 Task: Create a due date automation when advanced on, 2 days before a card is due add dates not starting this week at 11:00 AM.
Action: Mouse moved to (1115, 82)
Screenshot: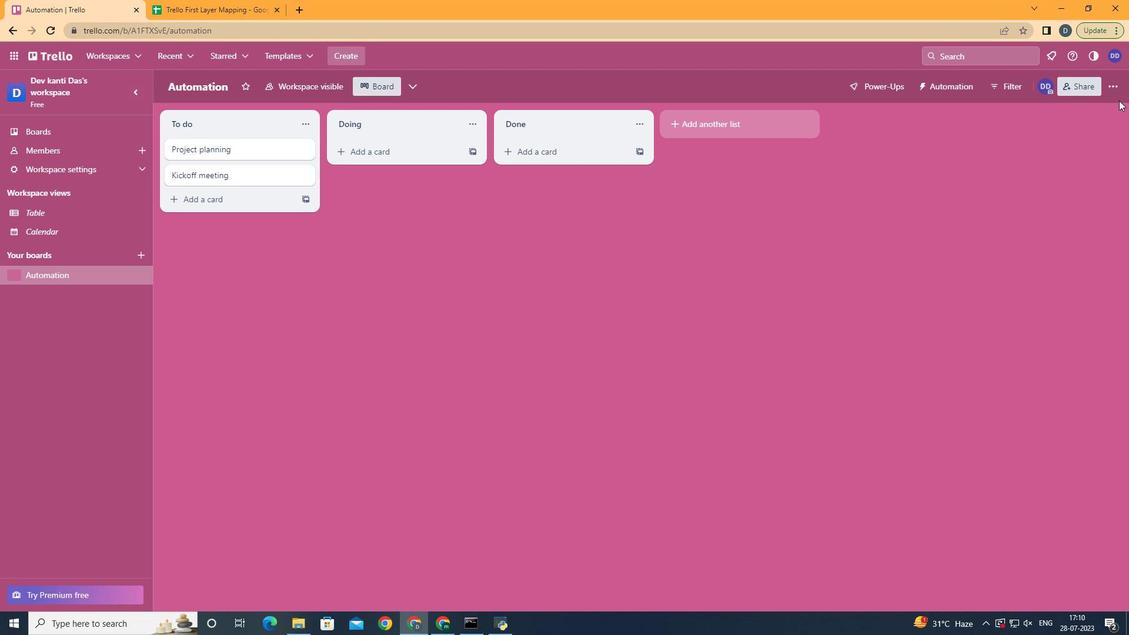 
Action: Mouse pressed left at (1115, 82)
Screenshot: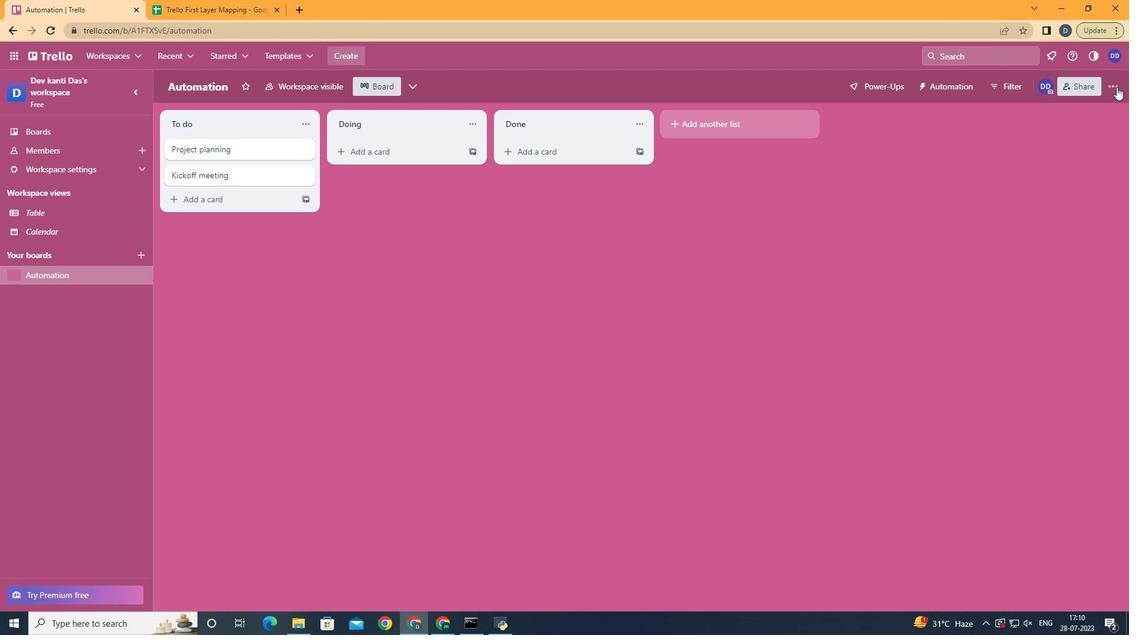 
Action: Mouse moved to (1051, 240)
Screenshot: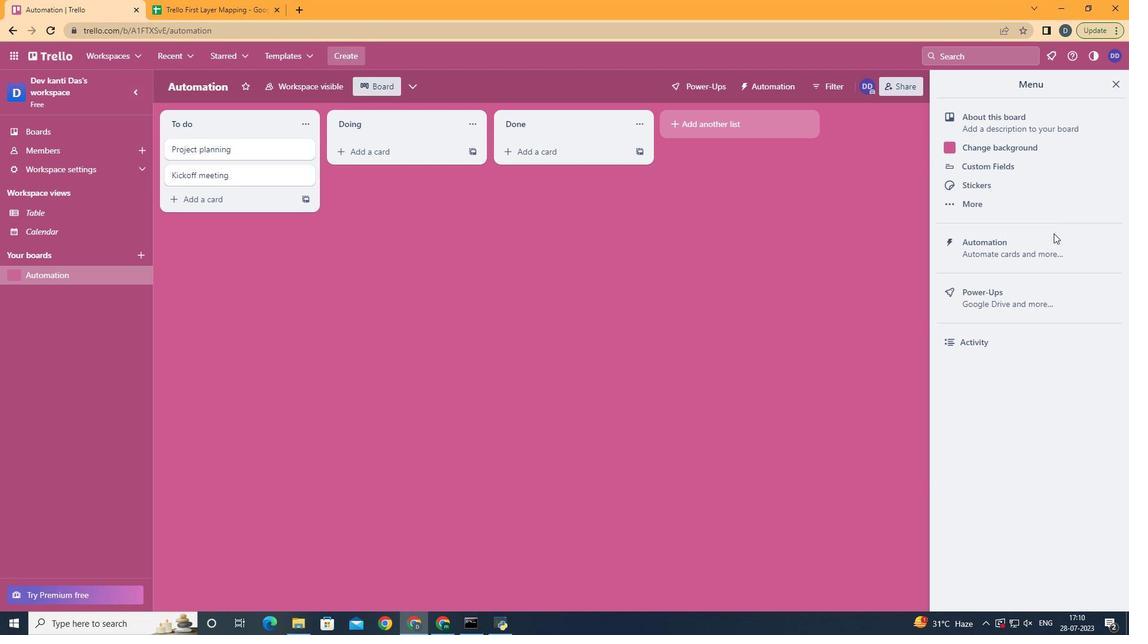 
Action: Mouse pressed left at (1051, 240)
Screenshot: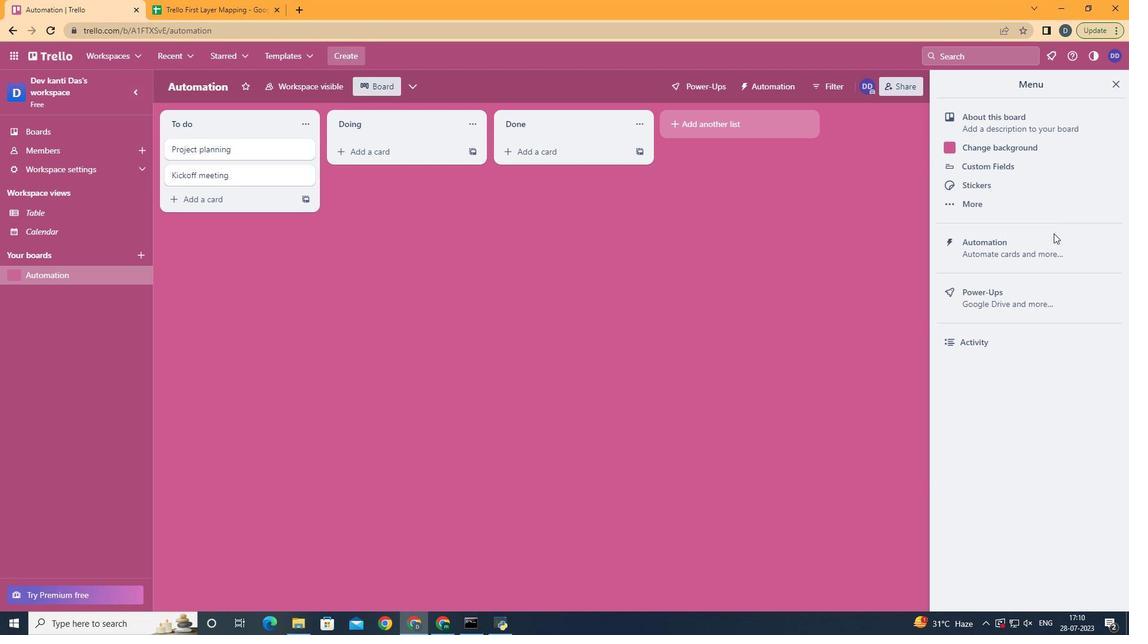 
Action: Mouse moved to (233, 226)
Screenshot: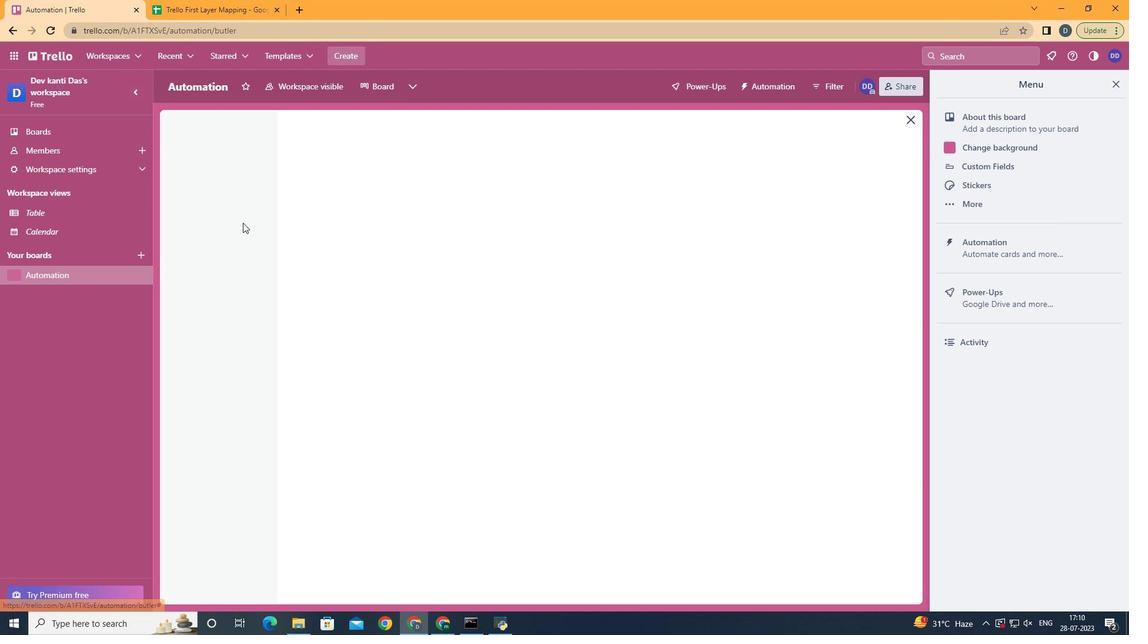 
Action: Mouse pressed left at (233, 226)
Screenshot: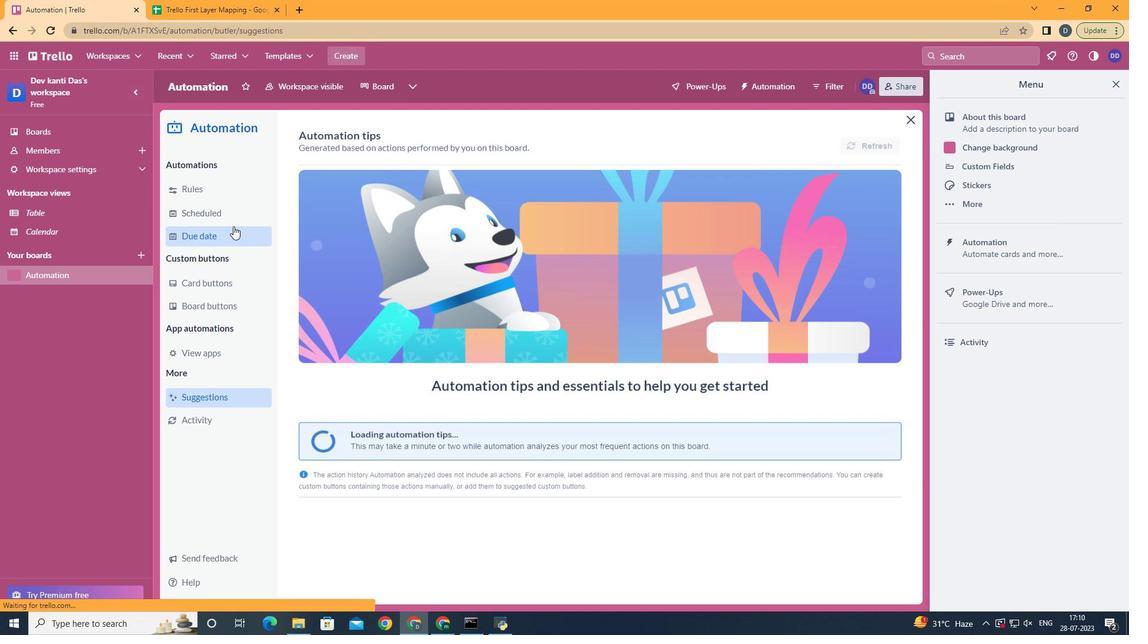 
Action: Mouse moved to (840, 142)
Screenshot: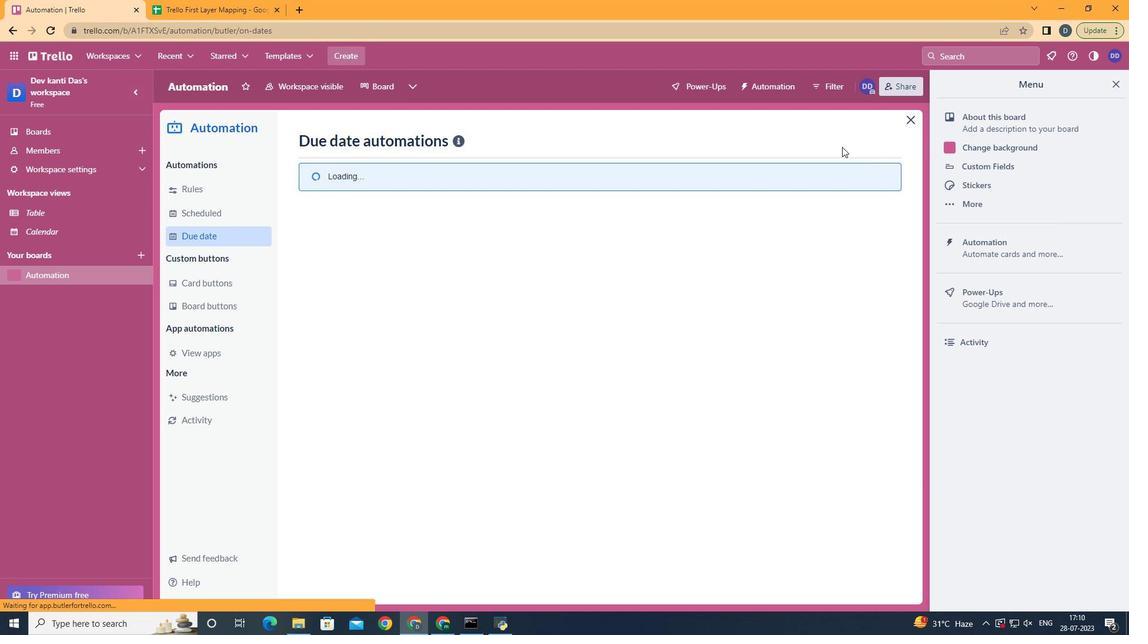 
Action: Mouse pressed left at (840, 142)
Screenshot: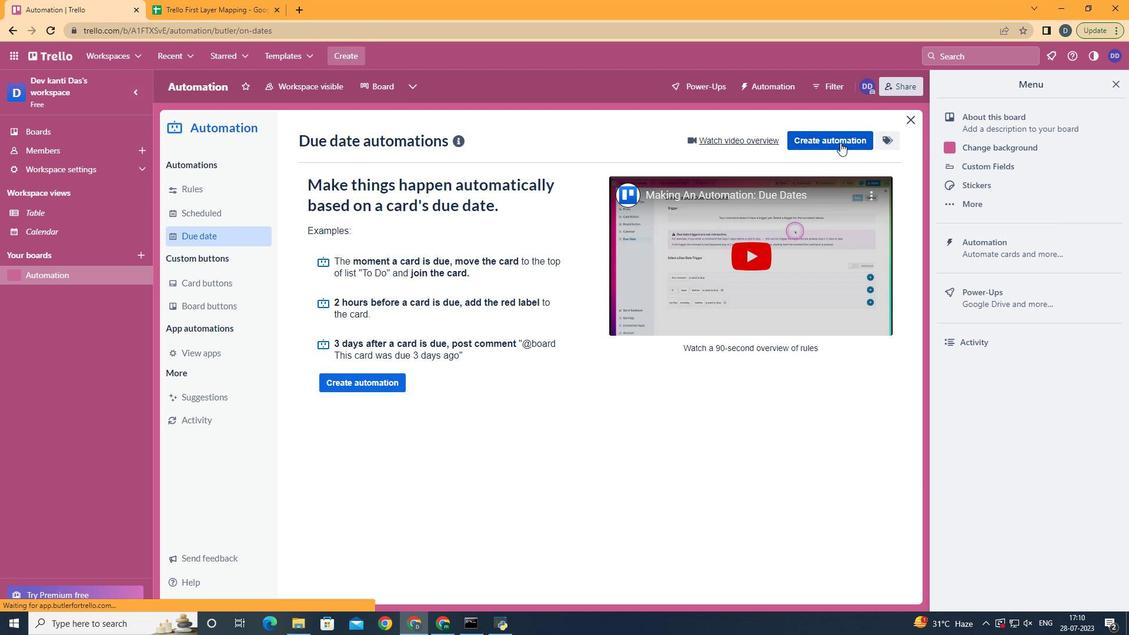 
Action: Mouse moved to (444, 252)
Screenshot: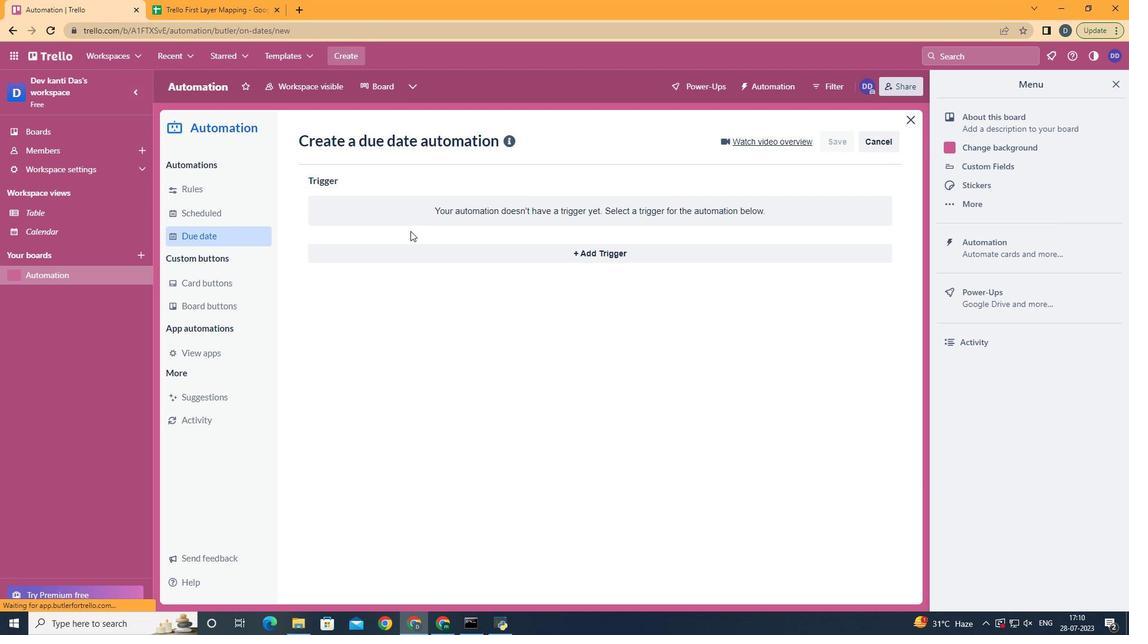 
Action: Mouse pressed left at (444, 252)
Screenshot: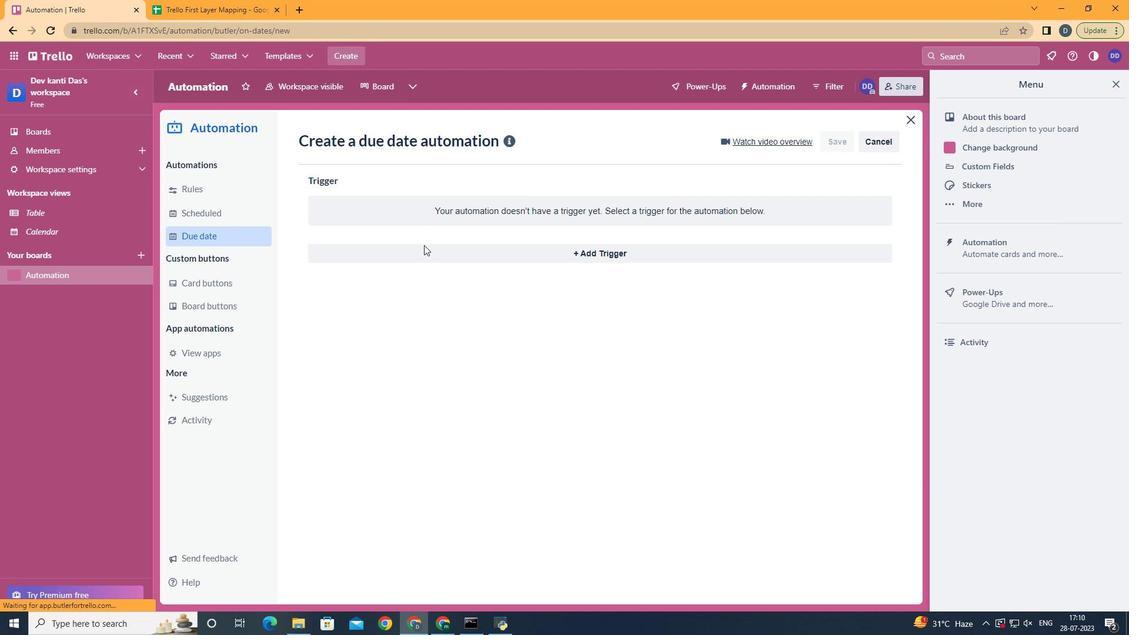 
Action: Mouse moved to (474, 426)
Screenshot: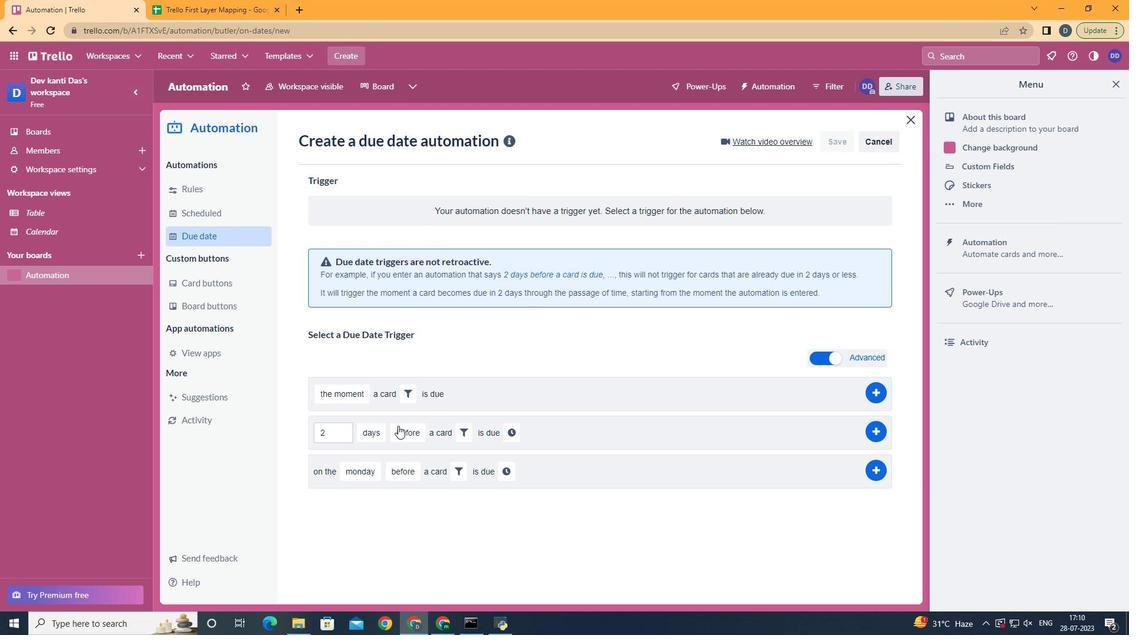 
Action: Mouse pressed left at (474, 426)
Screenshot: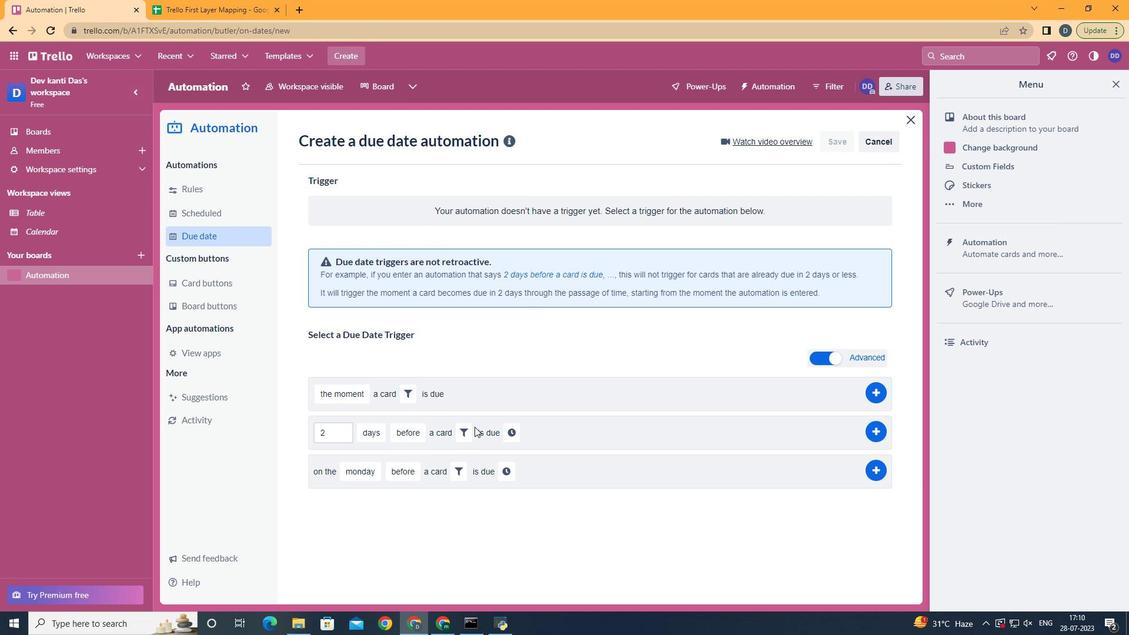 
Action: Mouse moved to (472, 427)
Screenshot: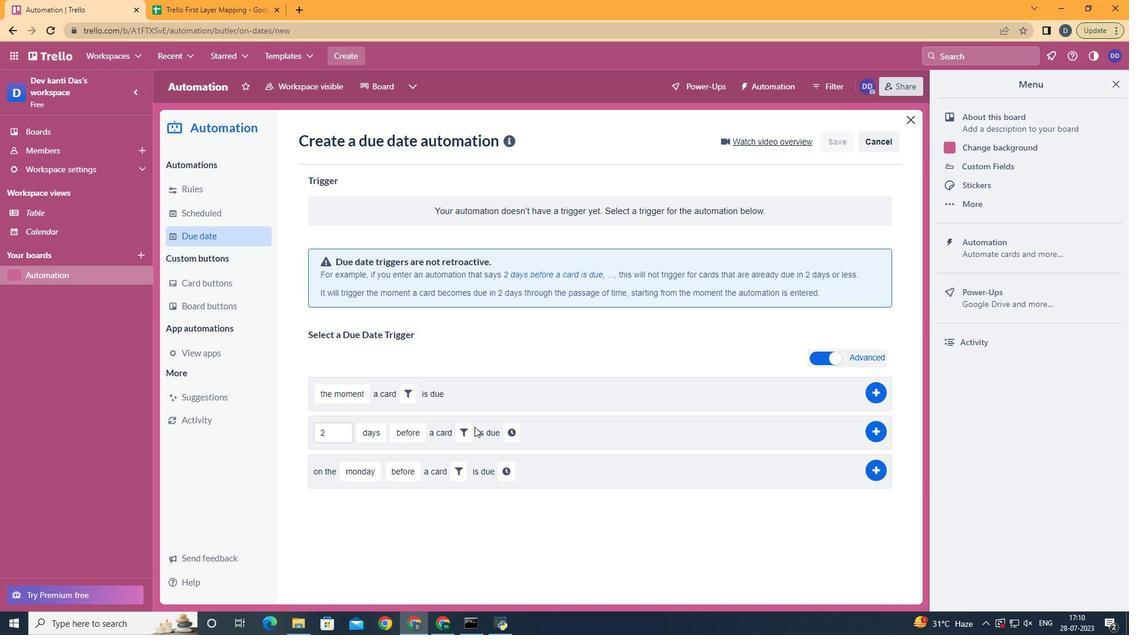 
Action: Mouse pressed left at (472, 427)
Screenshot: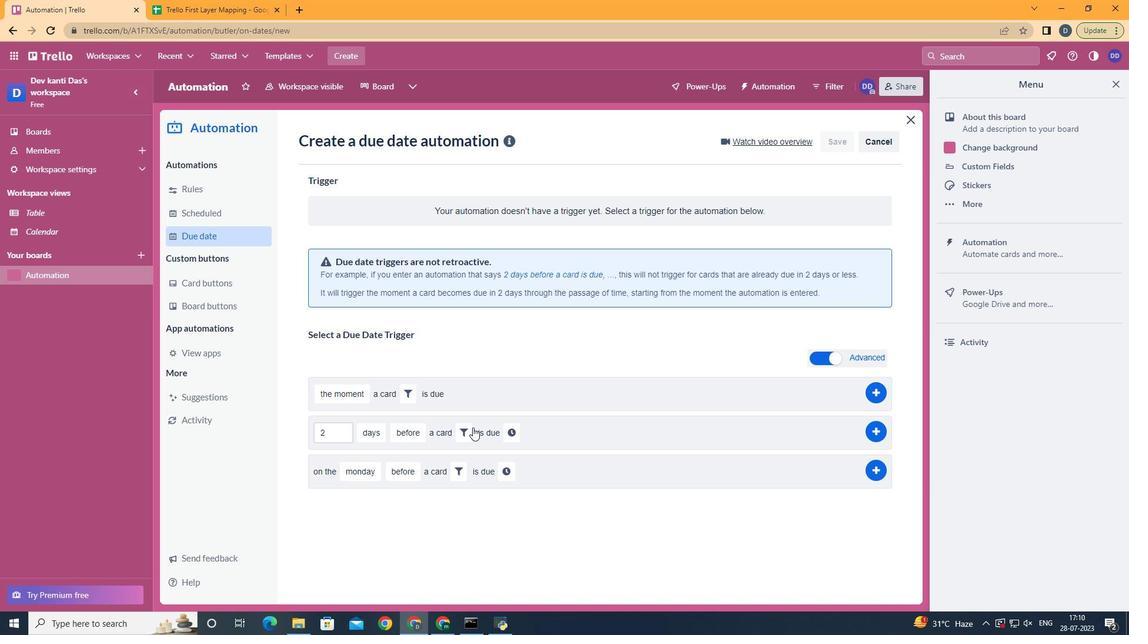 
Action: Mouse moved to (518, 478)
Screenshot: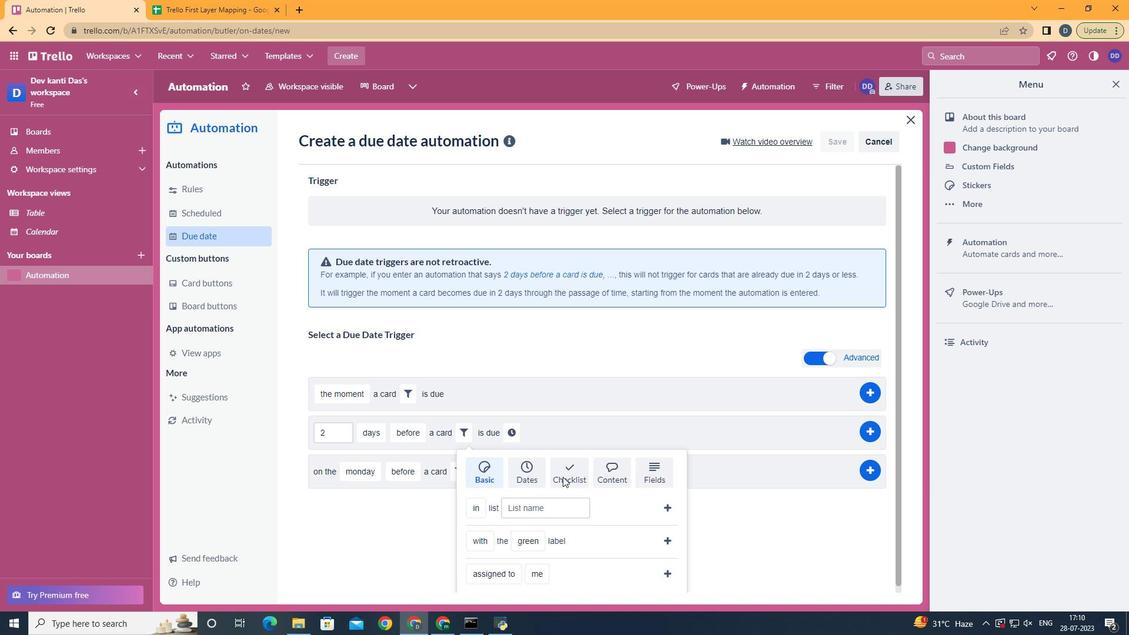 
Action: Mouse pressed left at (518, 478)
Screenshot: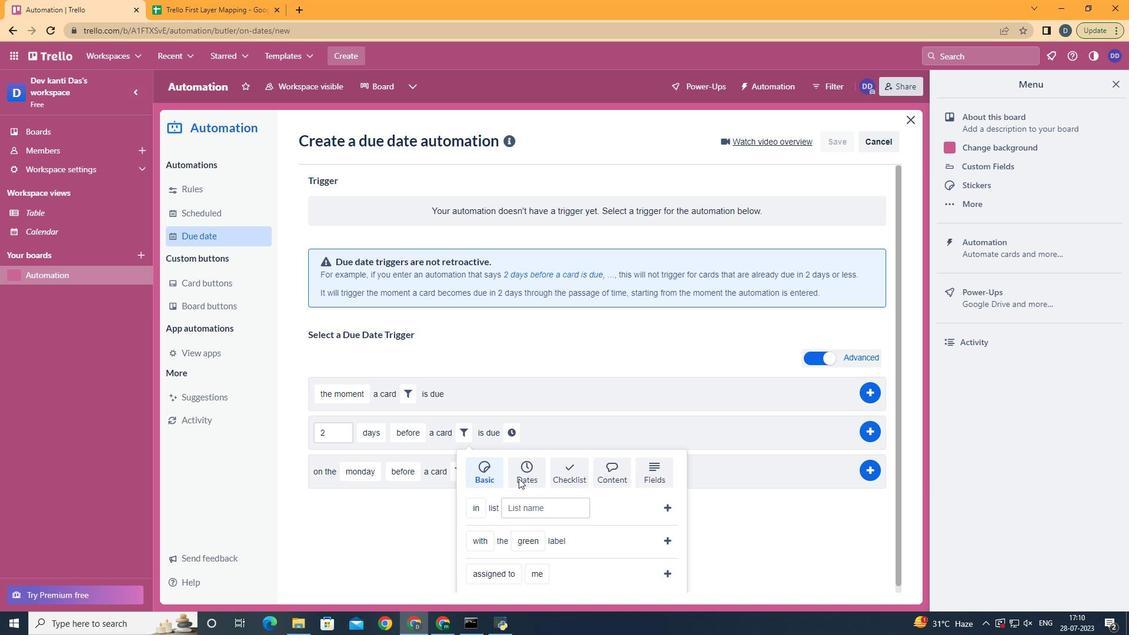 
Action: Mouse moved to (522, 464)
Screenshot: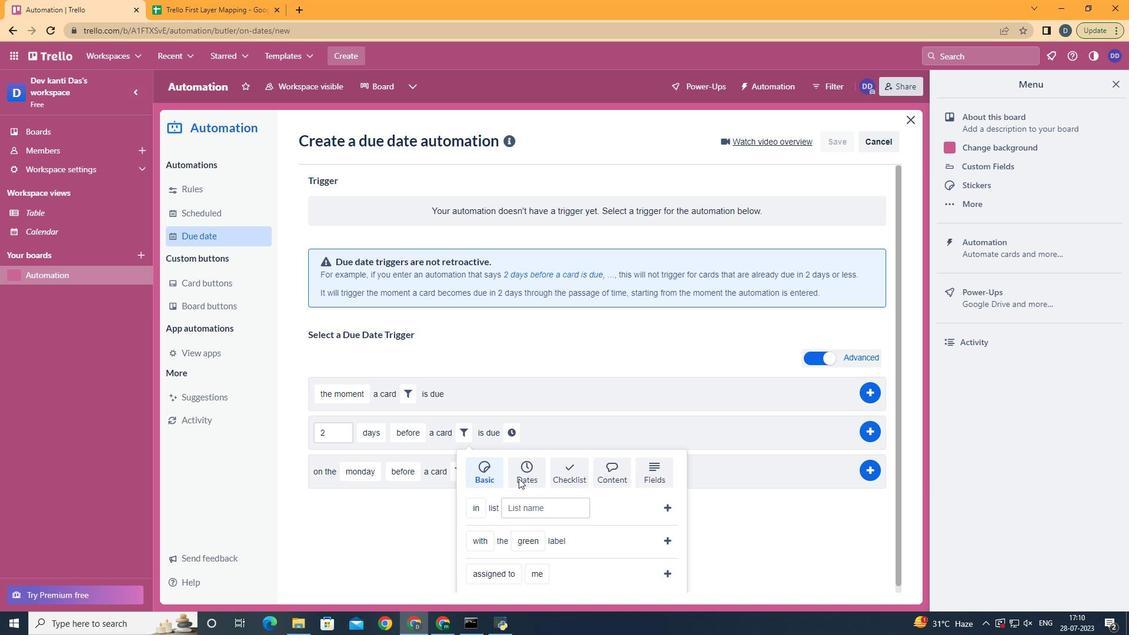 
Action: Mouse scrolled (522, 463) with delta (0, 0)
Screenshot: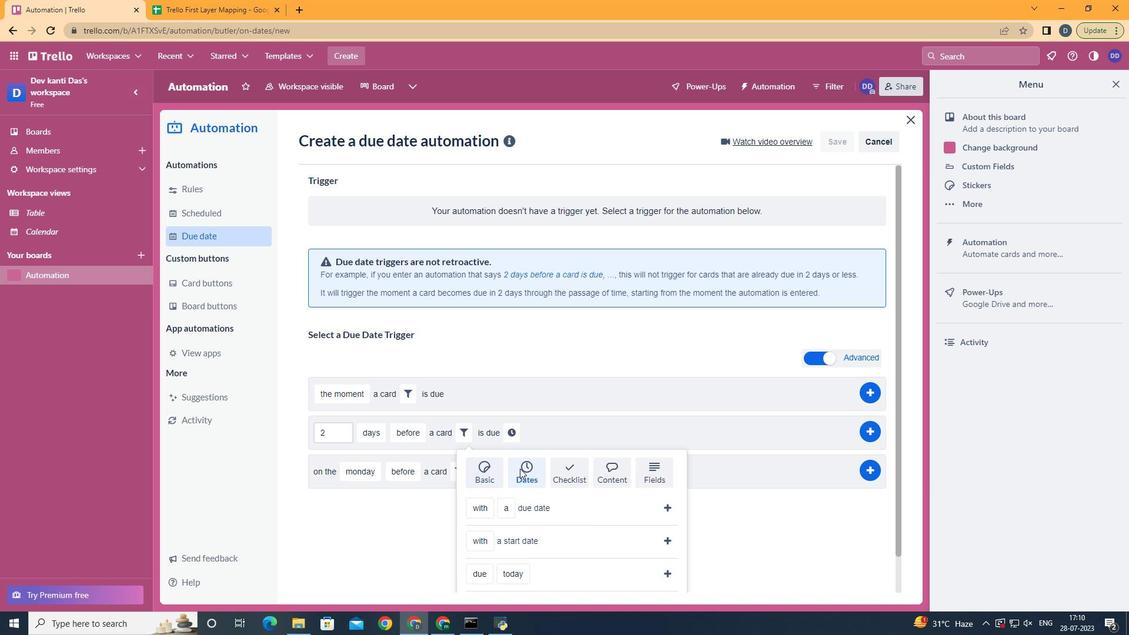 
Action: Mouse scrolled (522, 463) with delta (0, 0)
Screenshot: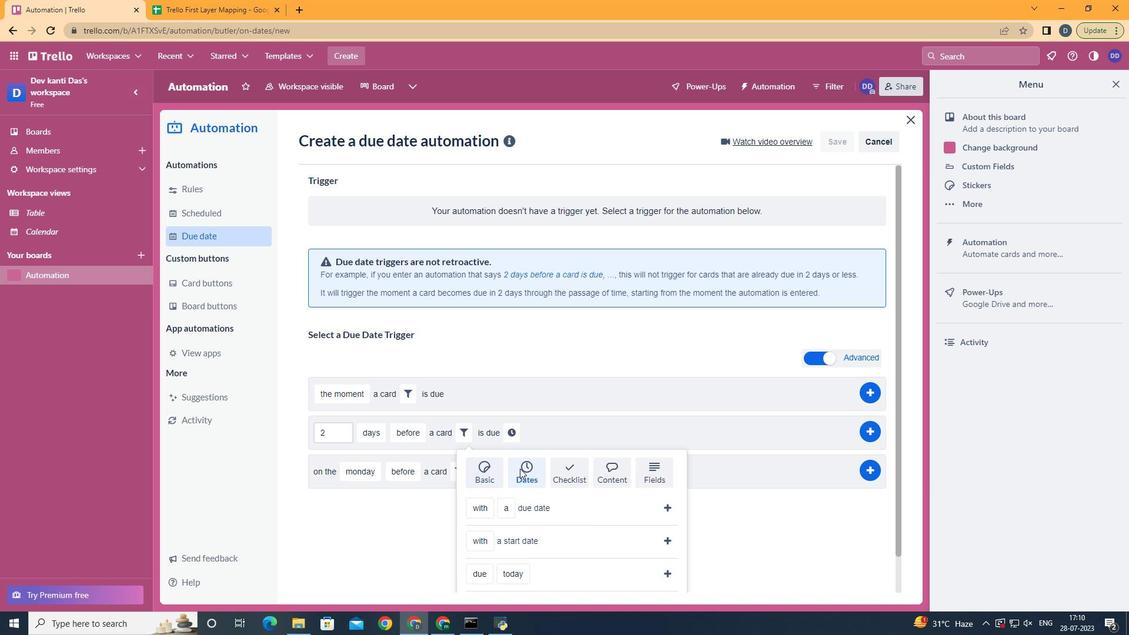 
Action: Mouse scrolled (522, 463) with delta (0, 0)
Screenshot: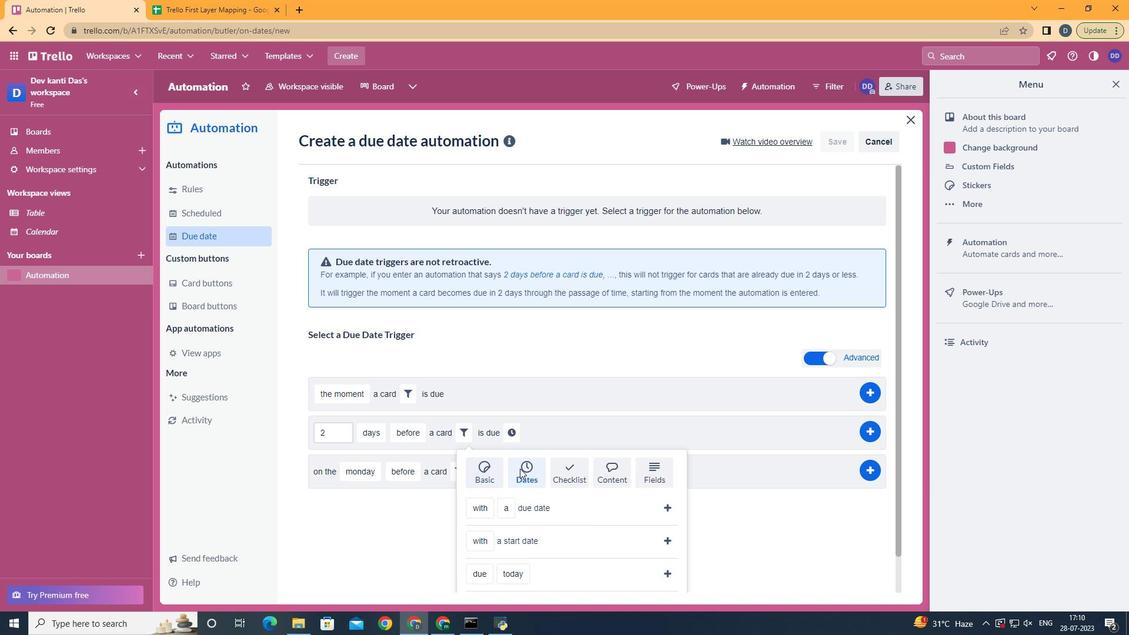 
Action: Mouse scrolled (522, 463) with delta (0, 0)
Screenshot: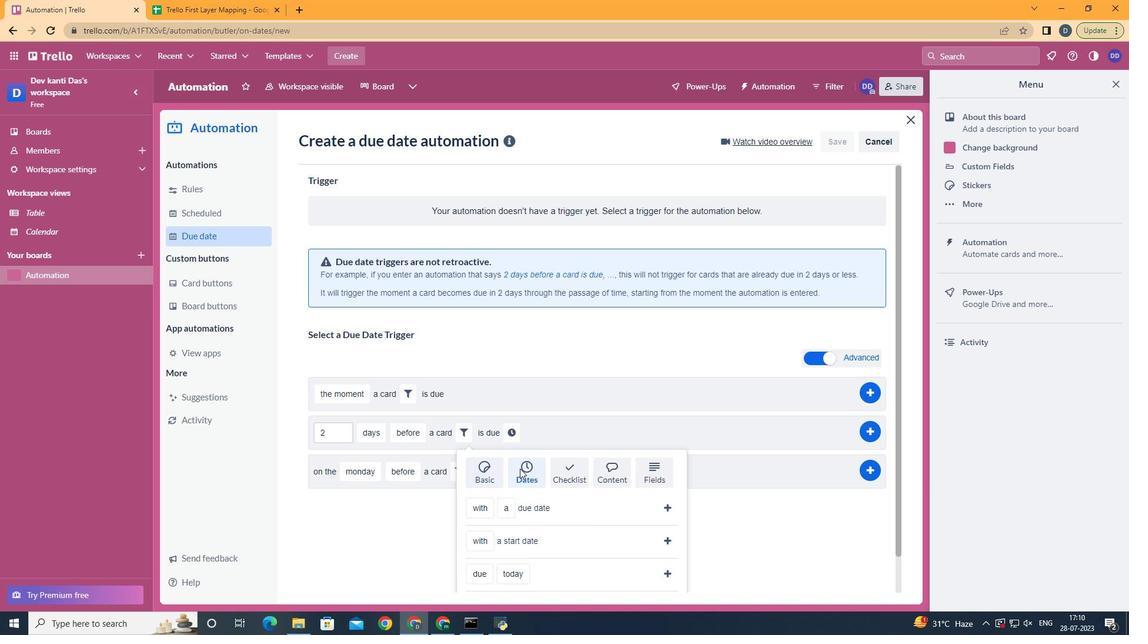 
Action: Mouse scrolled (522, 463) with delta (0, 0)
Screenshot: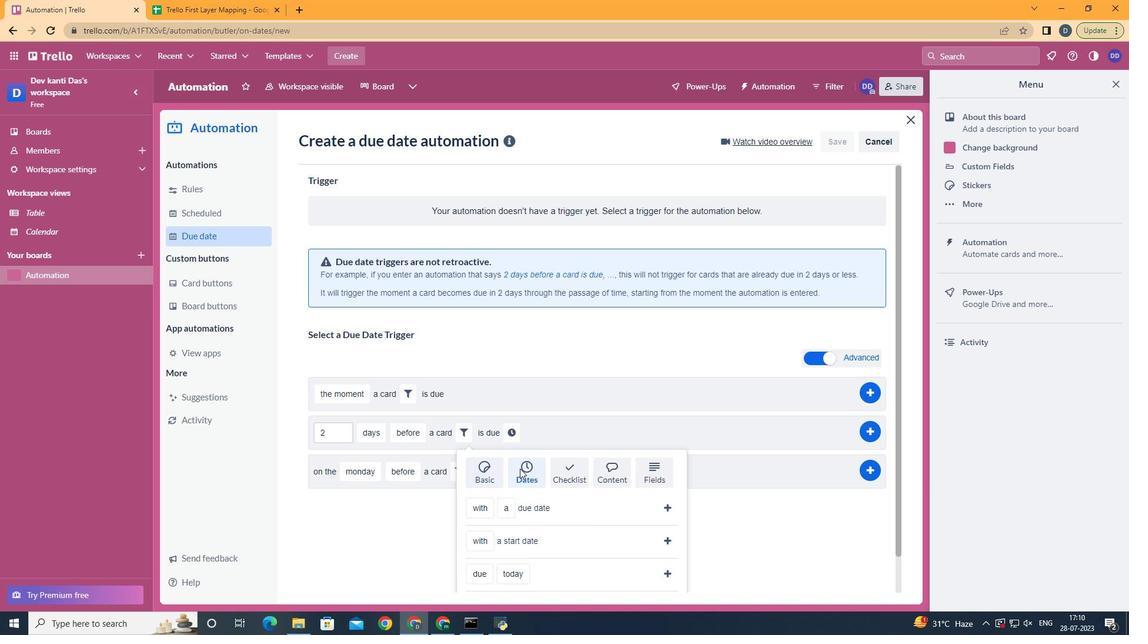 
Action: Mouse moved to (493, 515)
Screenshot: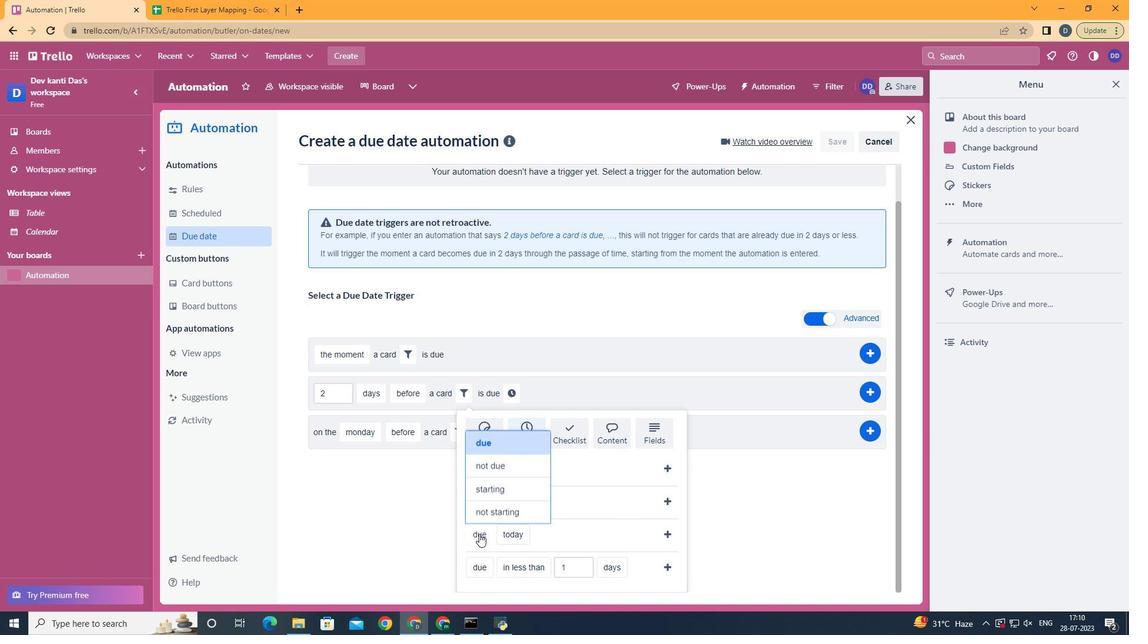 
Action: Mouse pressed left at (493, 515)
Screenshot: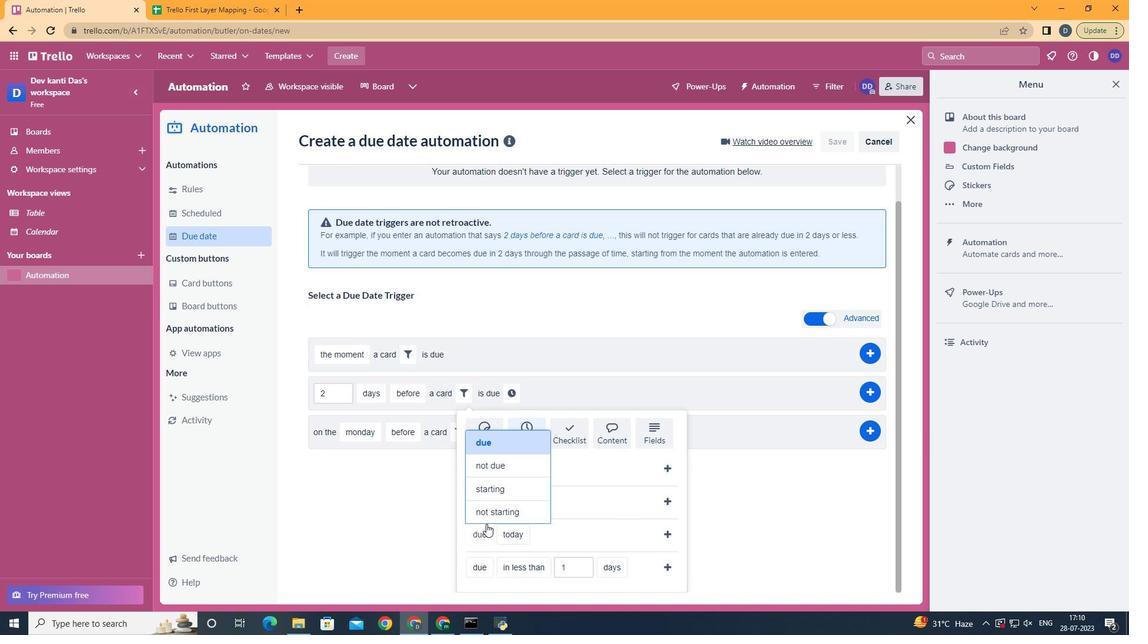 
Action: Mouse moved to (562, 440)
Screenshot: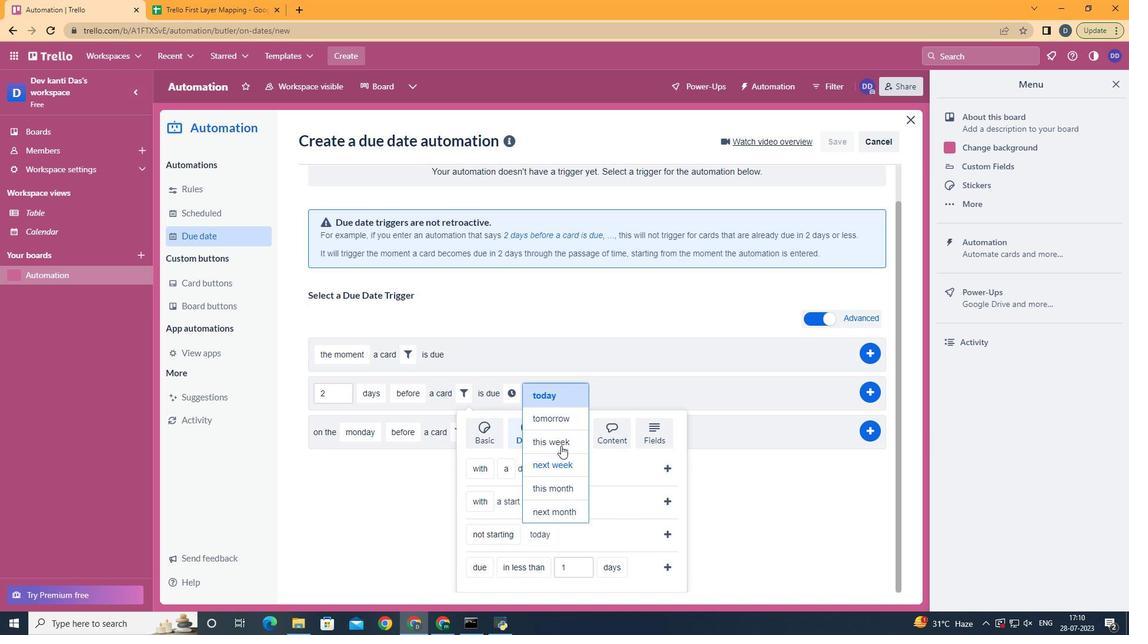 
Action: Mouse pressed left at (562, 440)
Screenshot: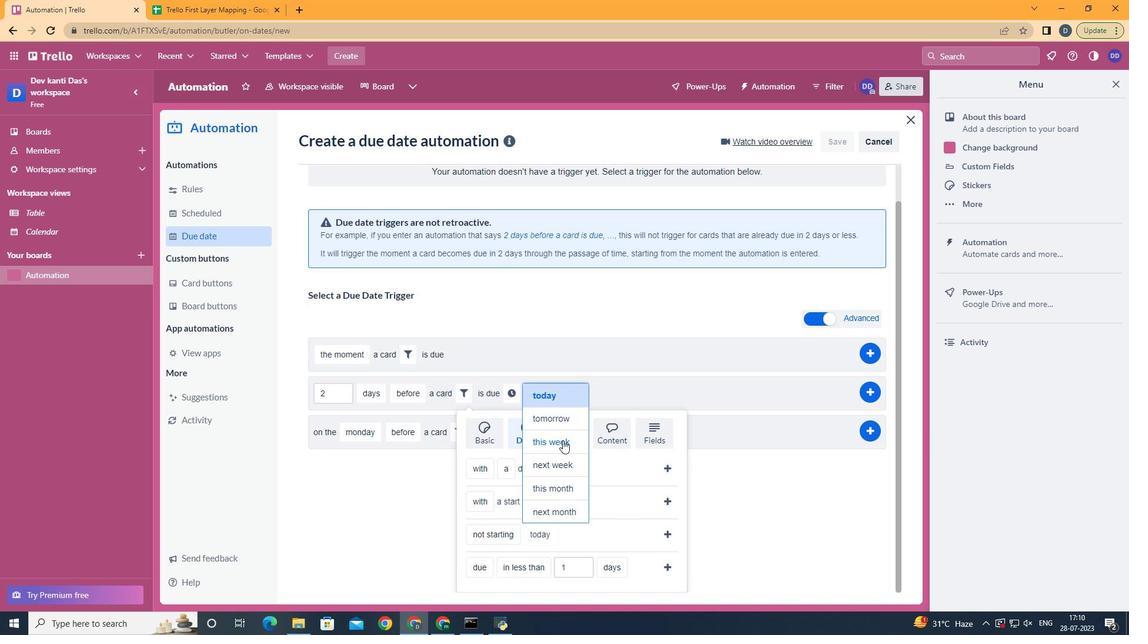 
Action: Mouse moved to (670, 532)
Screenshot: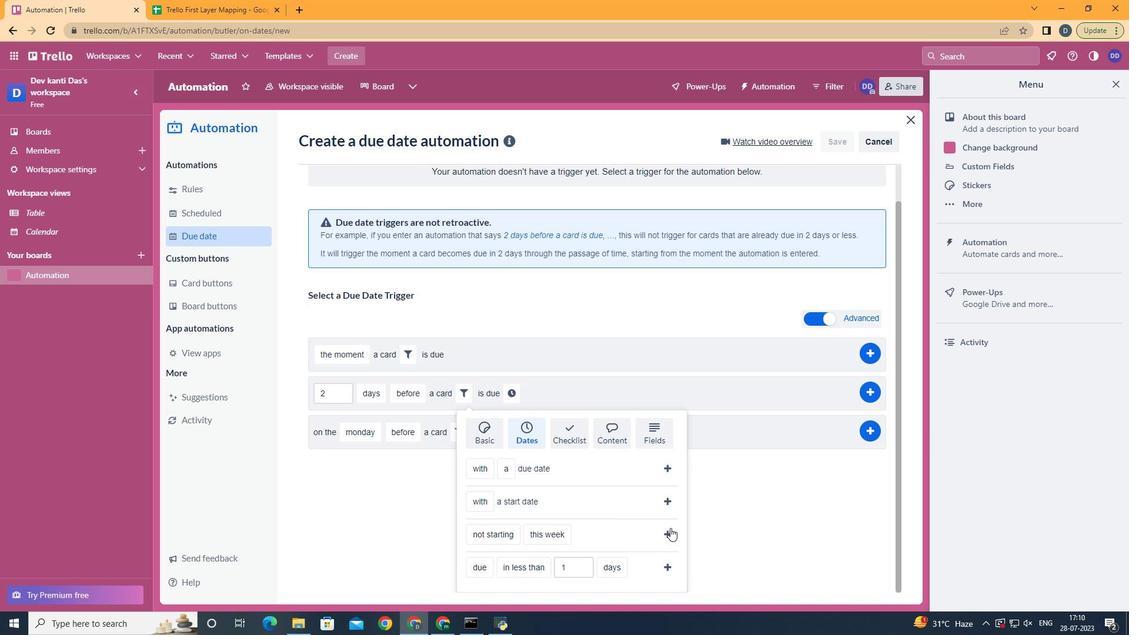 
Action: Mouse pressed left at (670, 532)
Screenshot: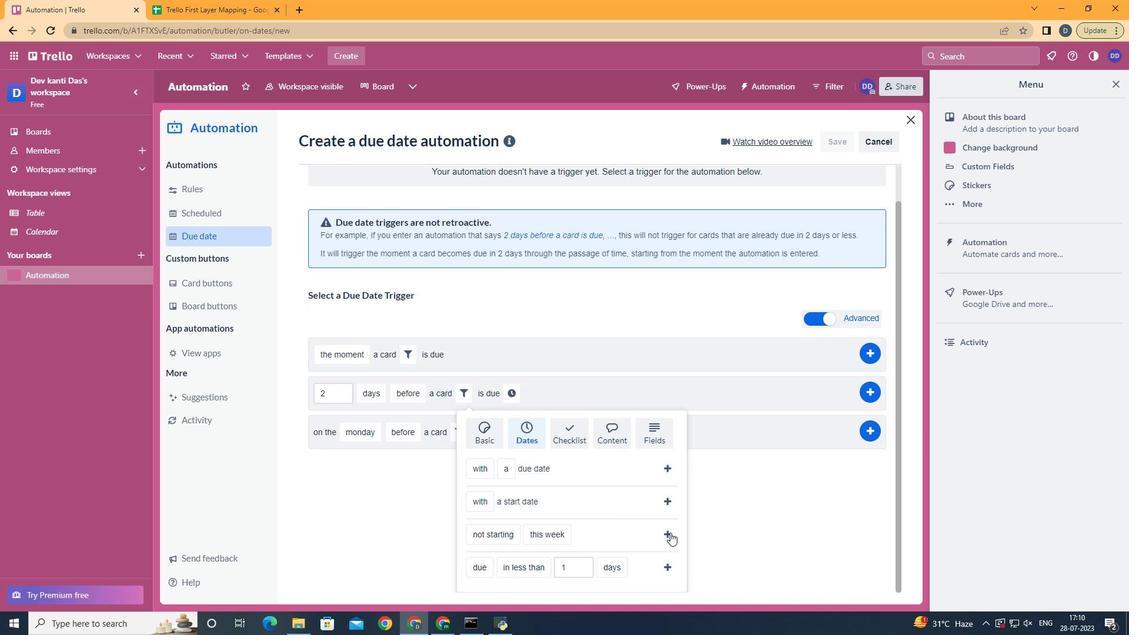 
Action: Mouse moved to (612, 432)
Screenshot: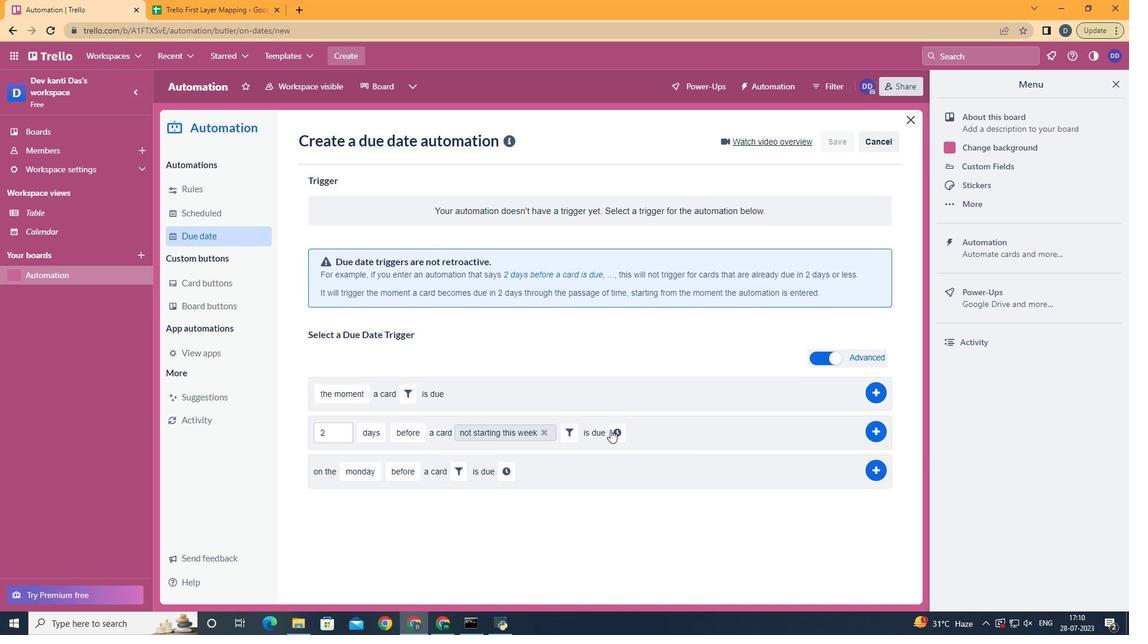 
Action: Mouse pressed left at (612, 432)
Screenshot: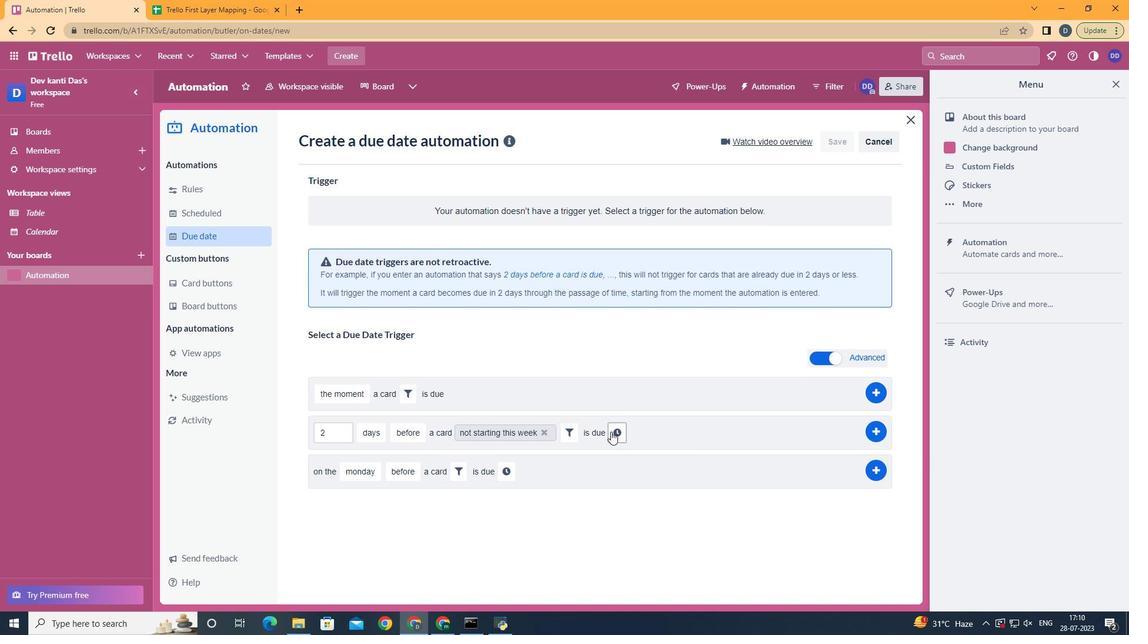 
Action: Mouse moved to (653, 439)
Screenshot: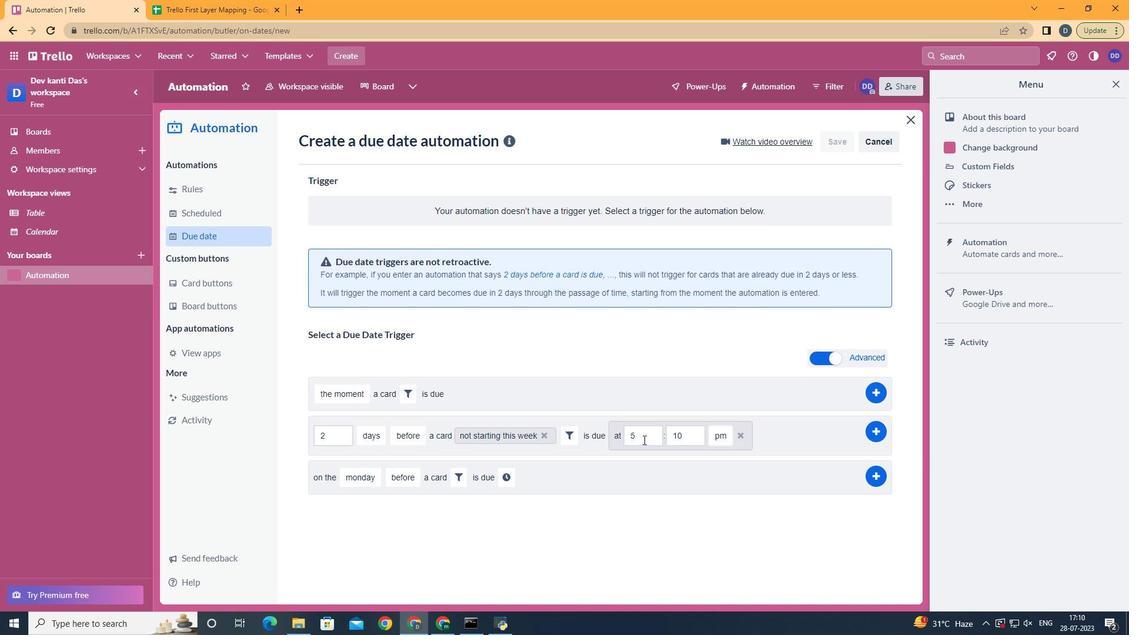 
Action: Mouse pressed left at (653, 439)
Screenshot: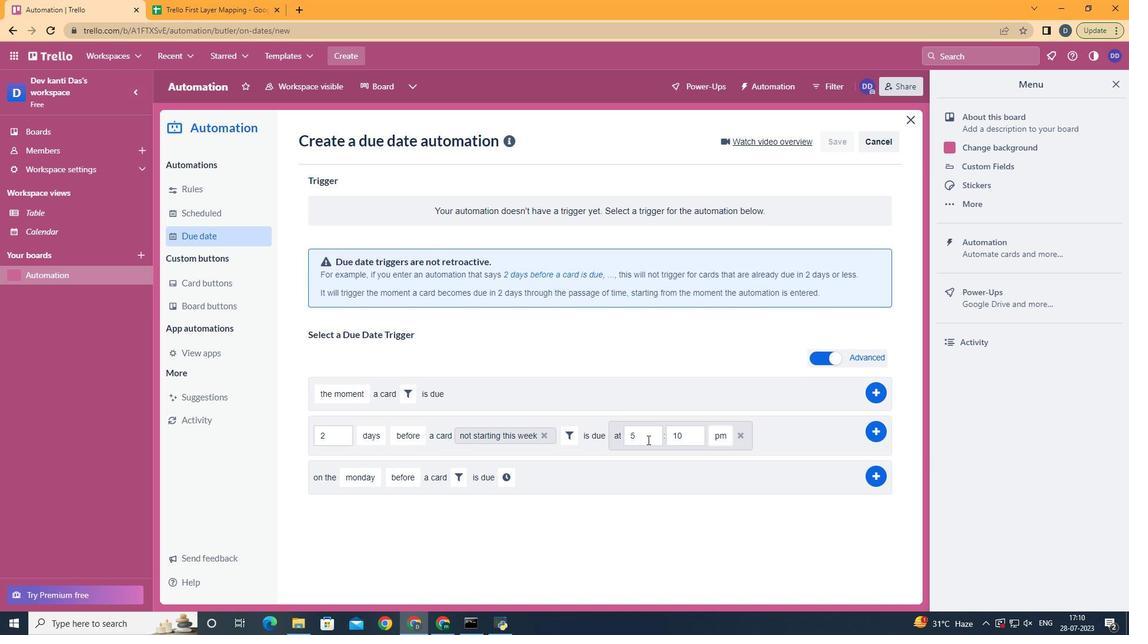 
Action: Mouse moved to (654, 438)
Screenshot: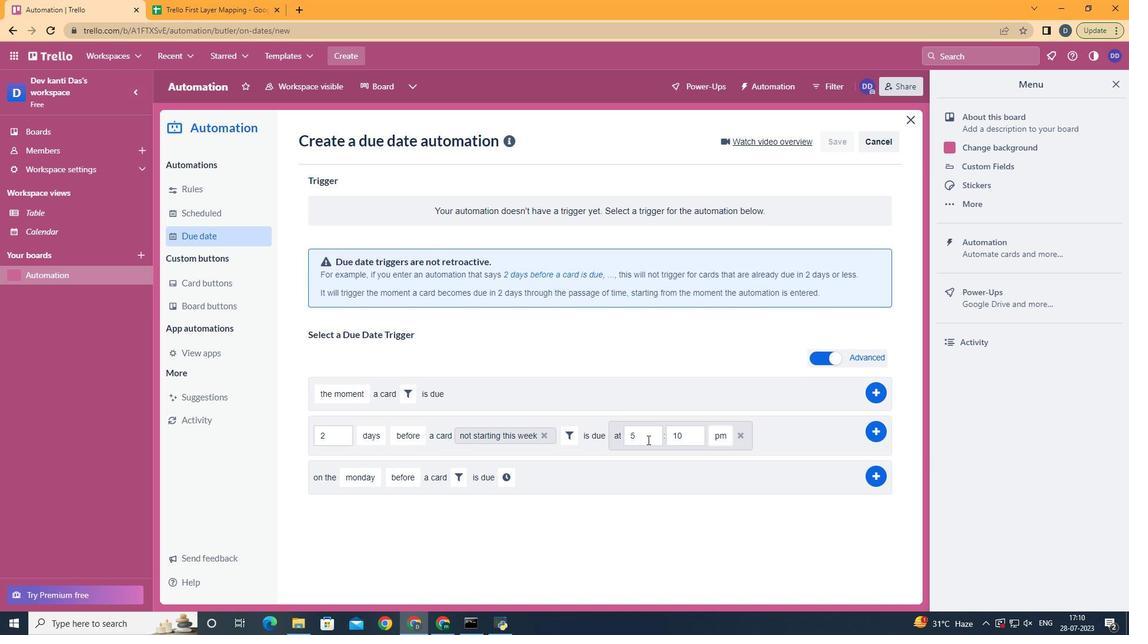 
Action: Key pressed <Key.backspace>11
Screenshot: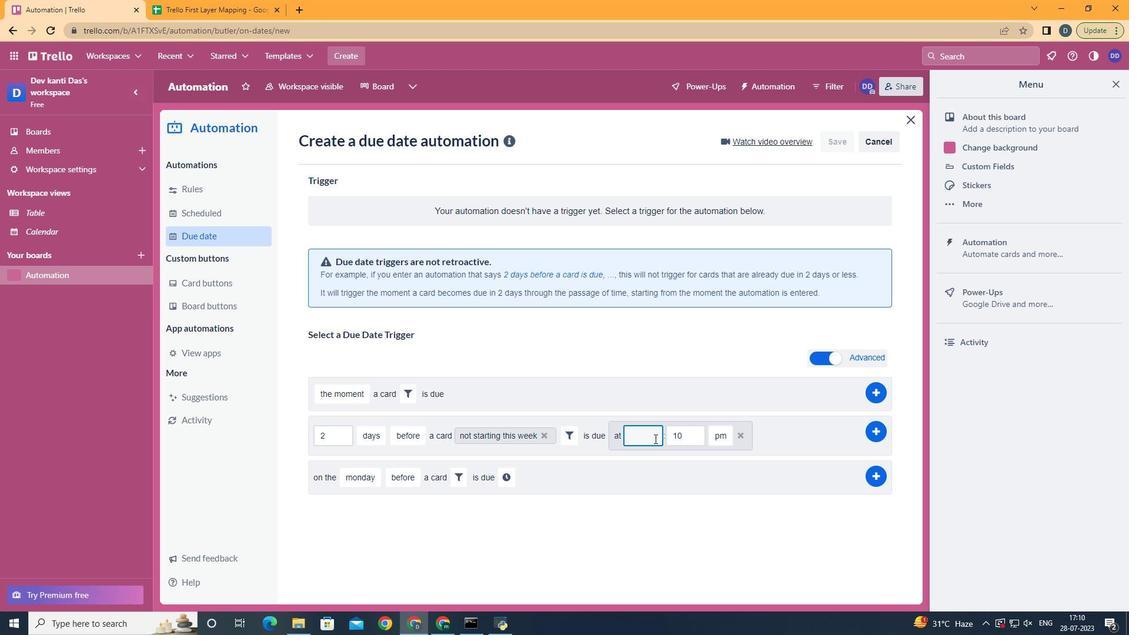
Action: Mouse moved to (693, 434)
Screenshot: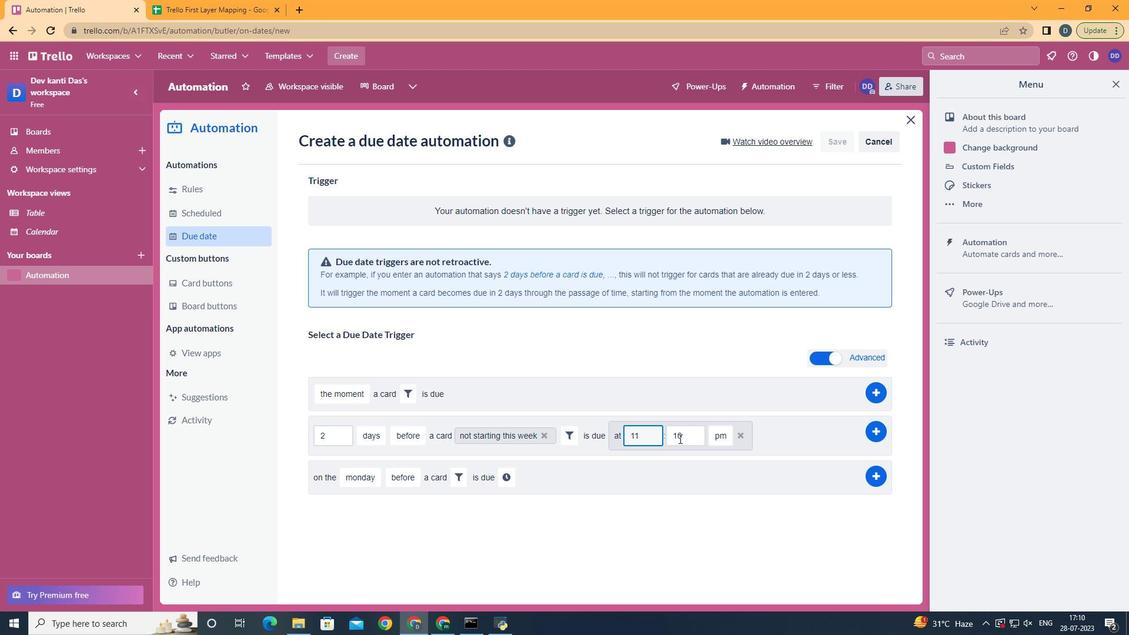 
Action: Mouse pressed left at (693, 434)
Screenshot: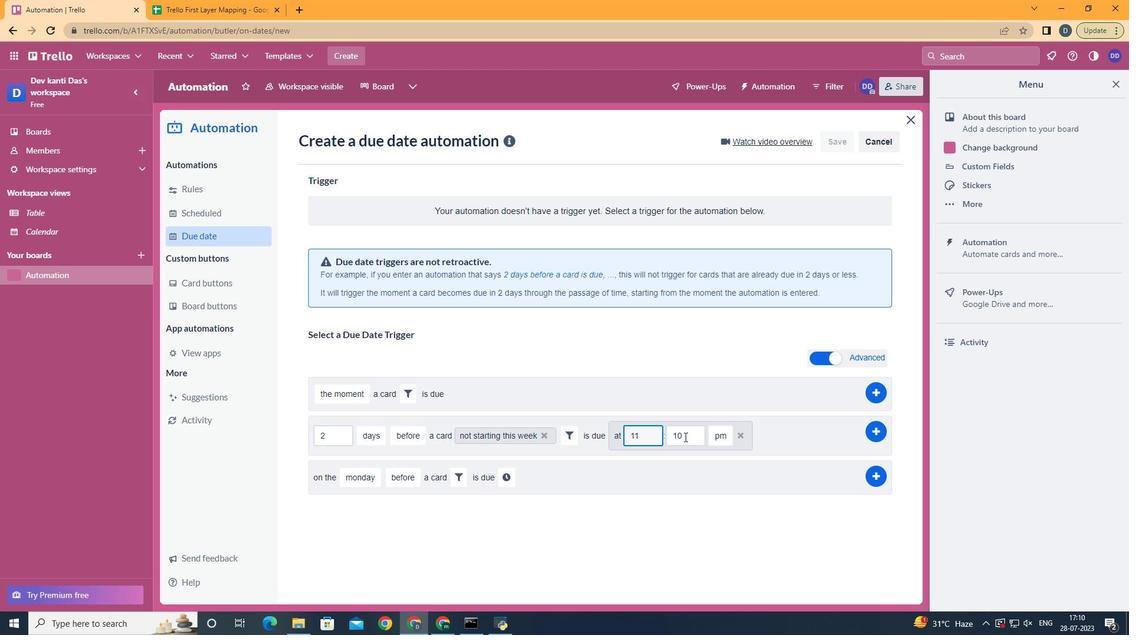 
Action: Key pressed <Key.backspace><Key.backspace>00
Screenshot: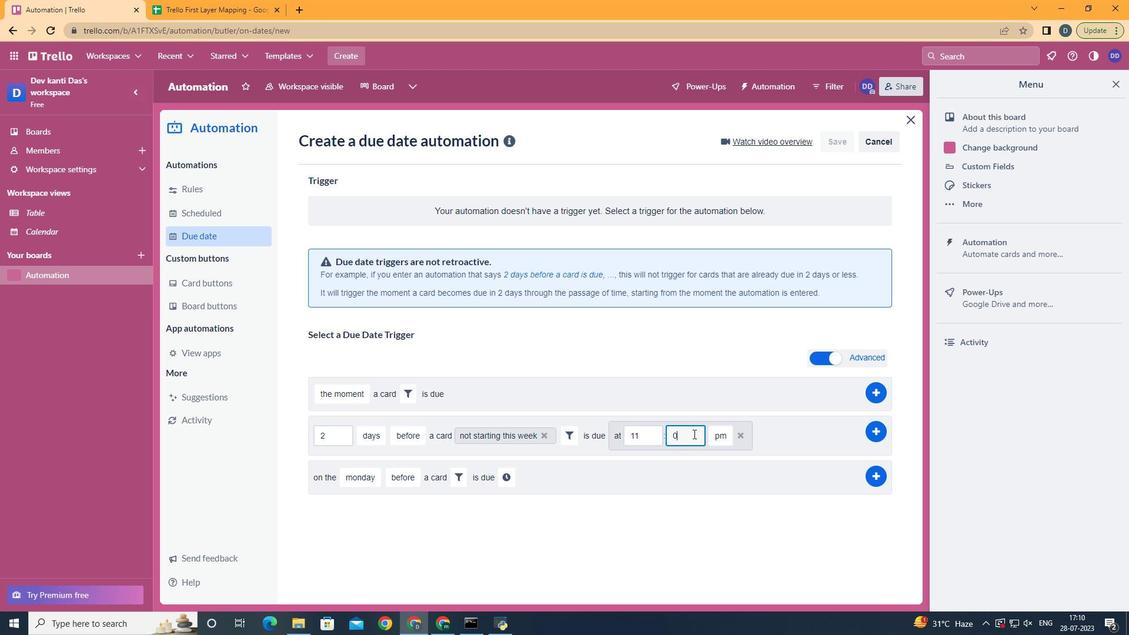 
Action: Mouse moved to (725, 452)
Screenshot: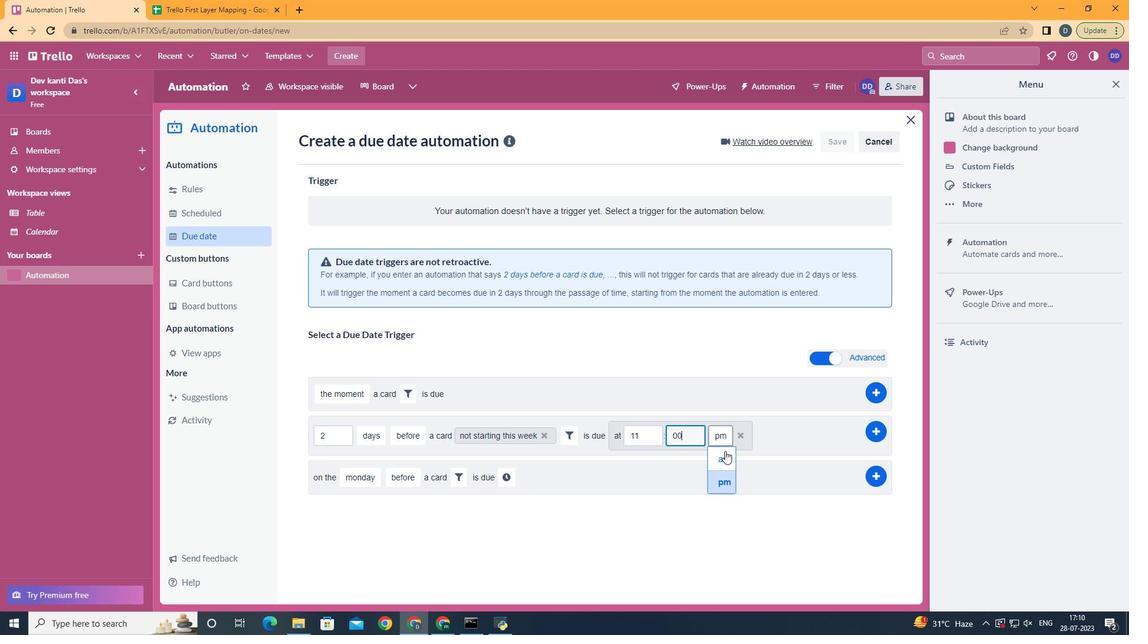 
Action: Mouse pressed left at (725, 452)
Screenshot: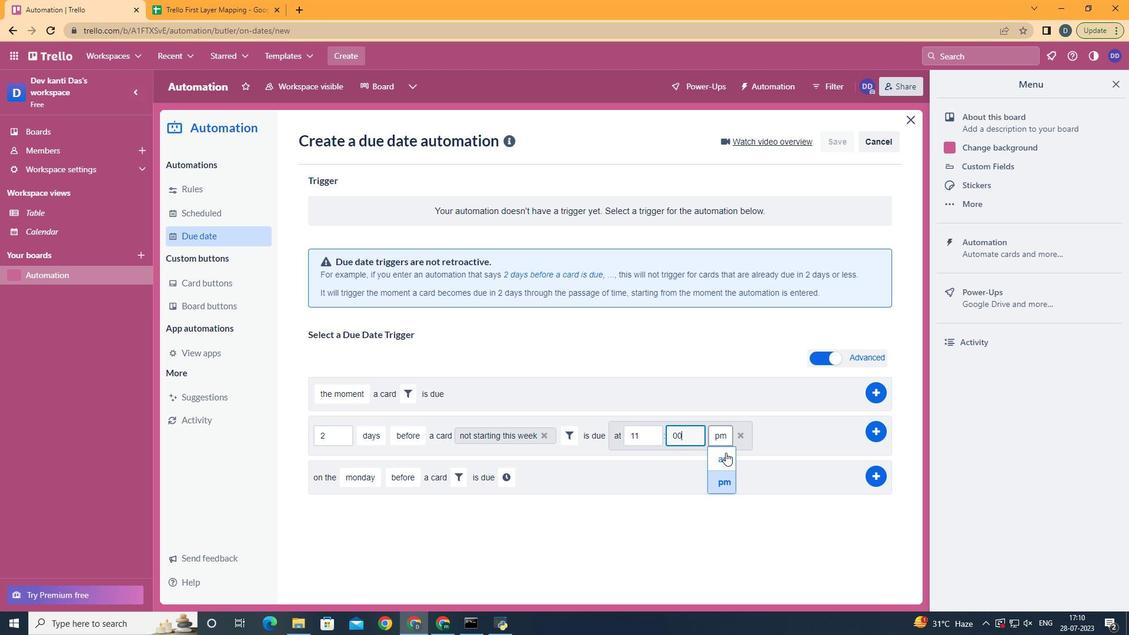 
